 Task: Add an event with the title Second Client Appreciation Networking Event, date '2023/10/09', time 7:50 AM to 9:50 AMand add a description: The quality assurance team will provide recommendations for process improvements based on their findings. These recommendations may include suggestions for enhancing project management practices, refining development methodologies, or implementing quality control measures., put the event into Red category . Add location for the event as: Dakar, Senegal, logged in from the account softage.8@softage.netand send the event invitation to softage.10@softage.net and softage.6@softage.net. Set a reminder for the event At time of event
Action: Mouse moved to (98, 136)
Screenshot: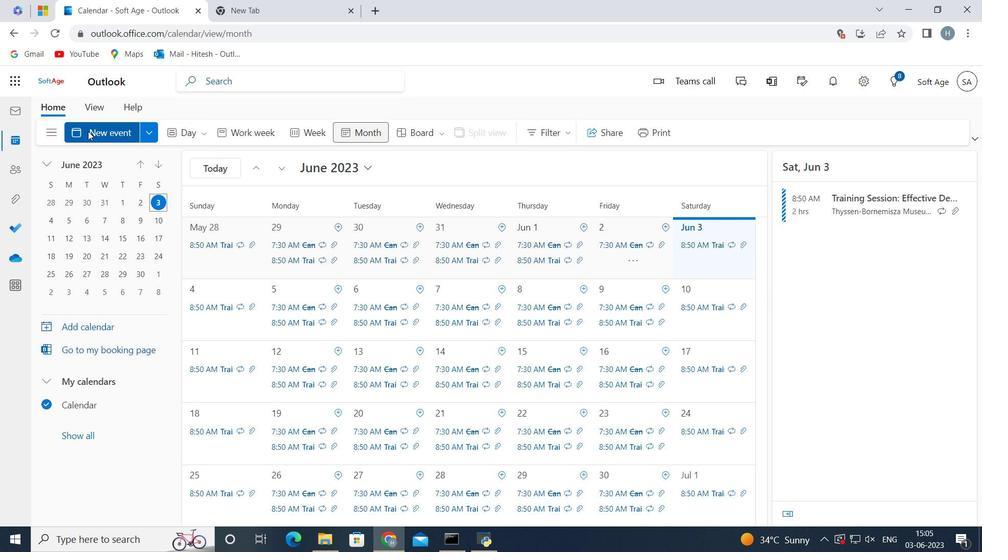 
Action: Mouse pressed left at (98, 136)
Screenshot: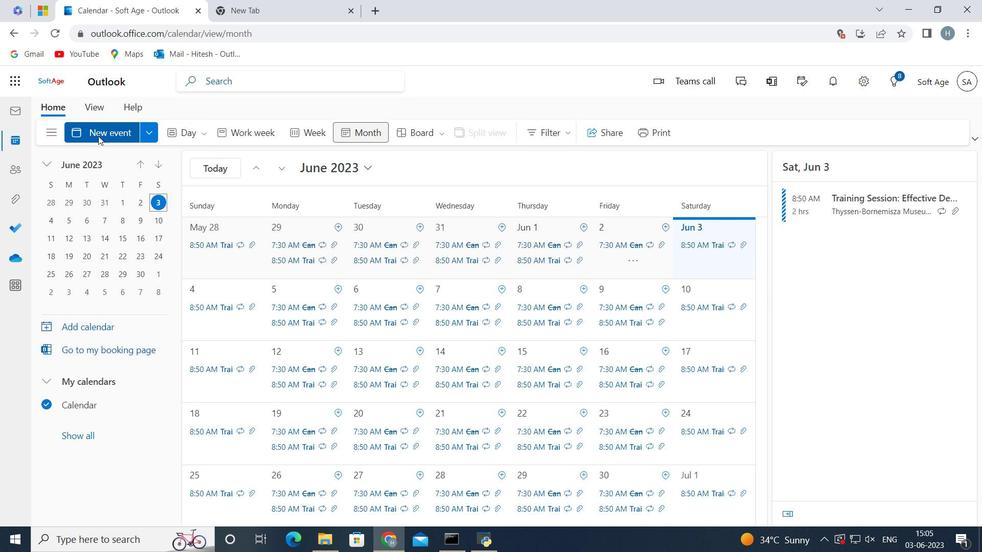 
Action: Mouse moved to (208, 207)
Screenshot: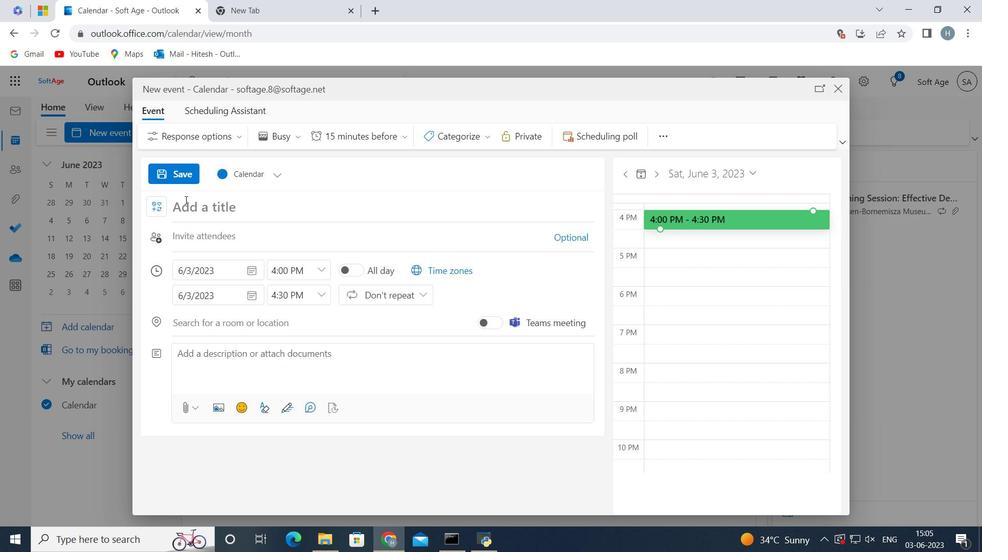 
Action: Mouse pressed left at (208, 207)
Screenshot: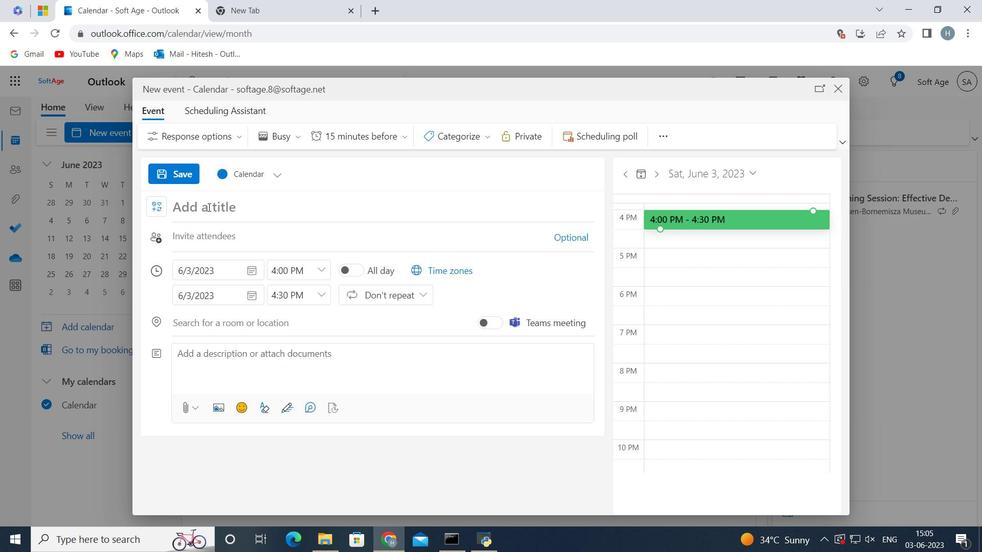 
Action: Key pressed <Key.shift><Key.shift>Second<Key.space><Key.shift>Client<Key.space><Key.shift>Appreciation<Key.space><Key.shift>Networking<Key.space><Key.shift>Event
Screenshot: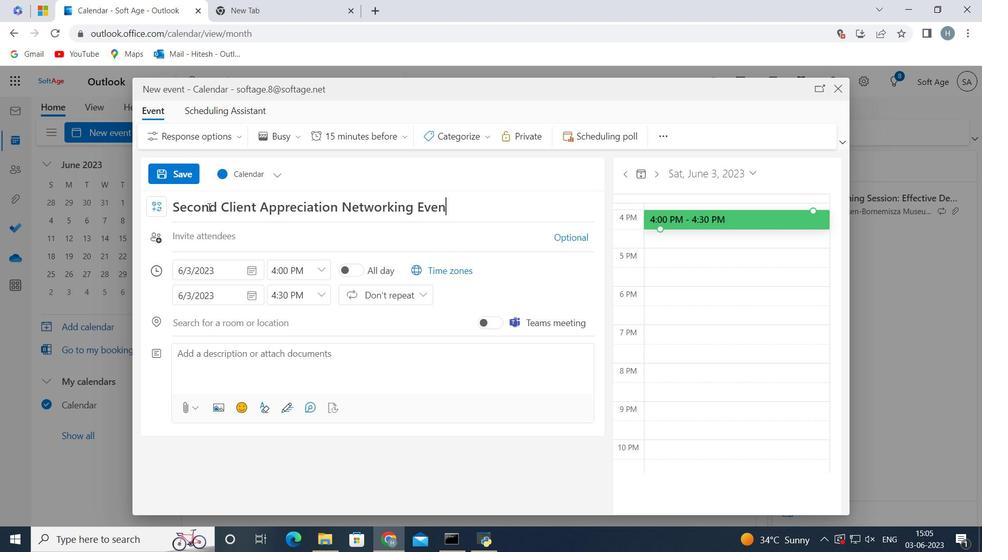 
Action: Mouse moved to (253, 267)
Screenshot: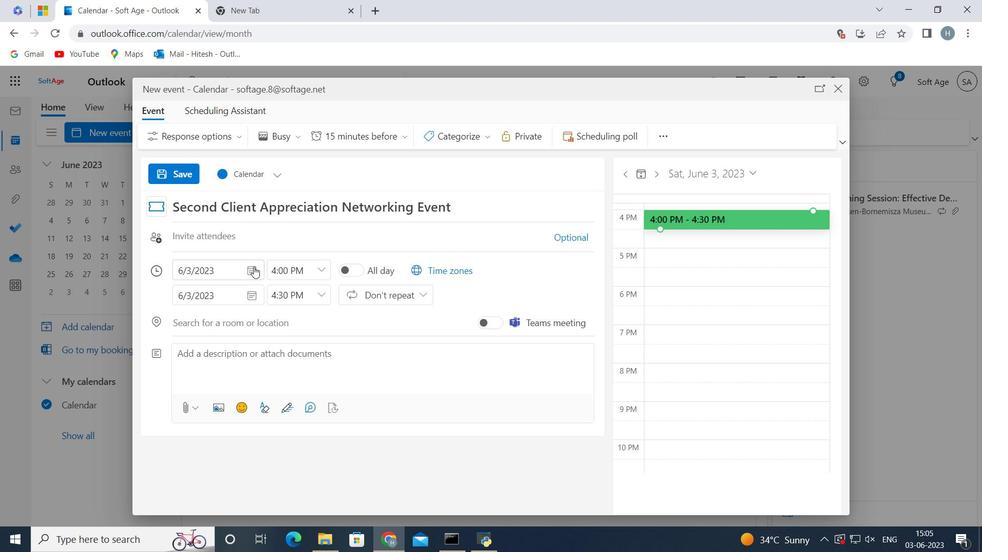 
Action: Mouse pressed left at (253, 267)
Screenshot: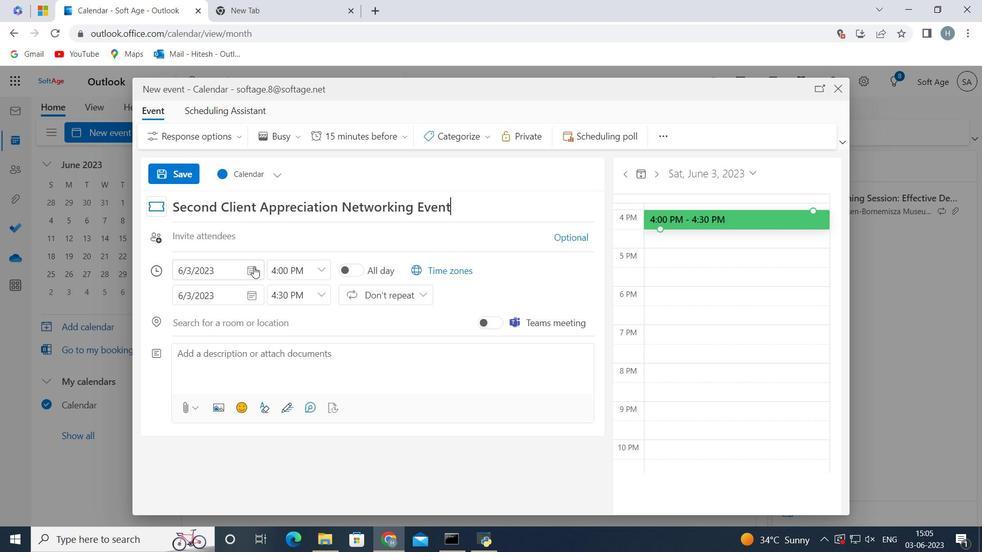 
Action: Mouse moved to (262, 299)
Screenshot: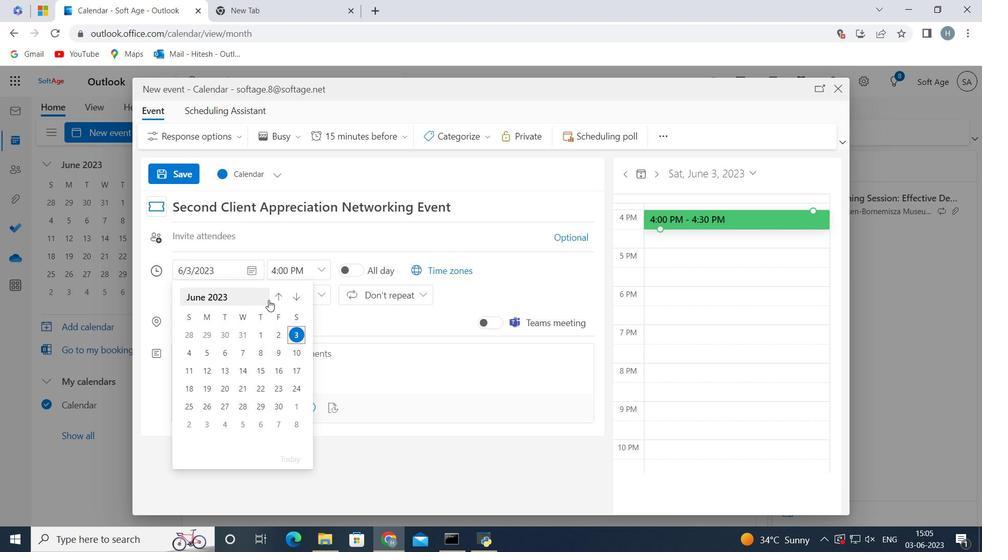 
Action: Mouse pressed left at (262, 299)
Screenshot: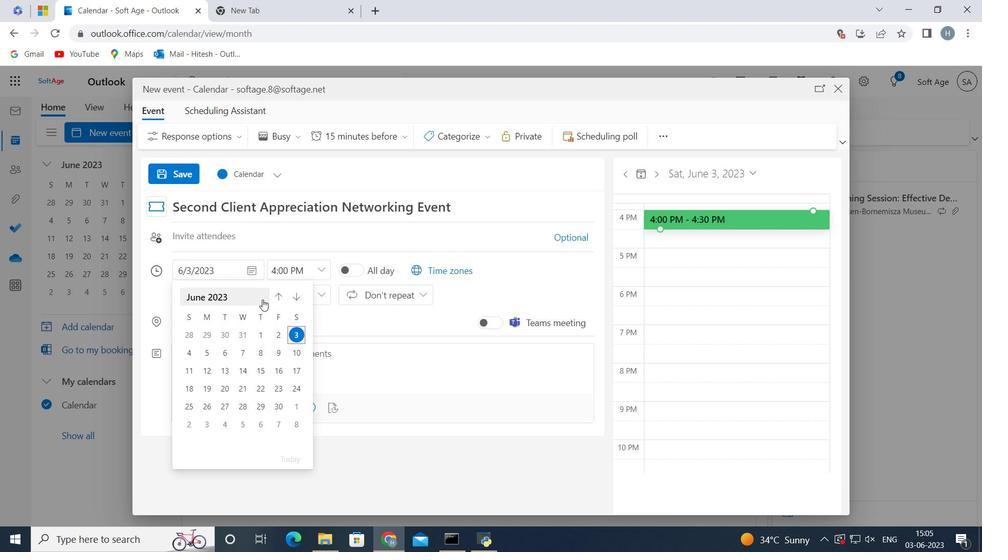 
Action: Mouse moved to (230, 394)
Screenshot: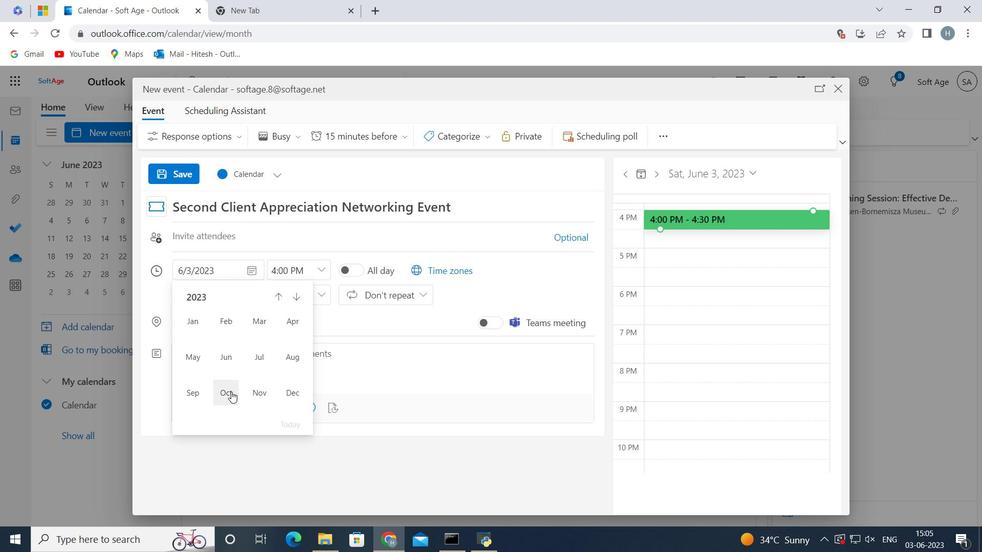 
Action: Mouse pressed left at (230, 394)
Screenshot: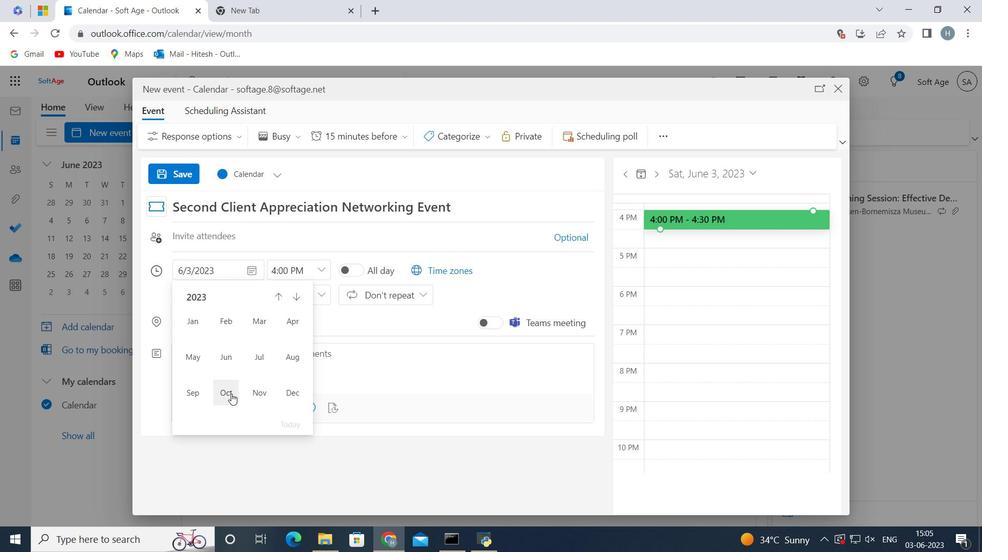 
Action: Mouse moved to (210, 355)
Screenshot: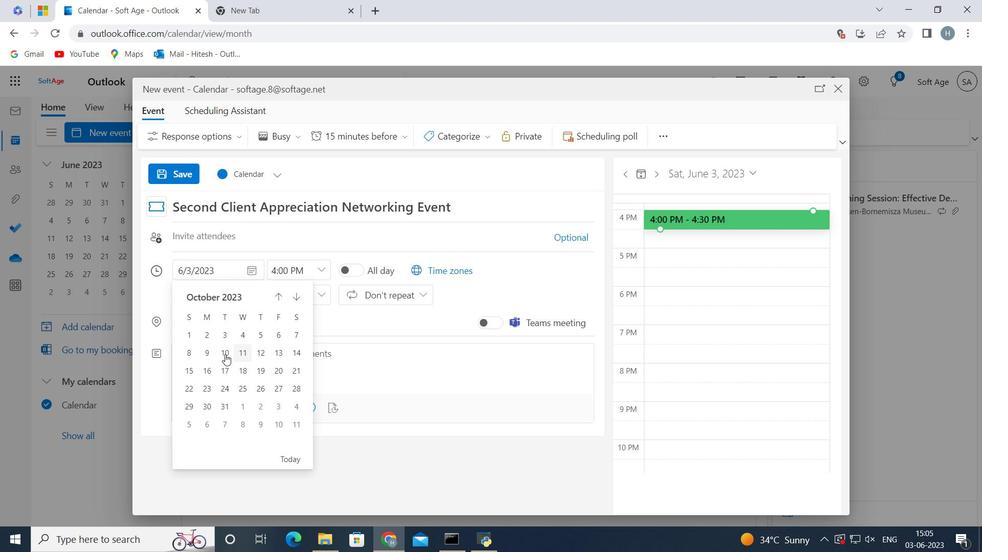 
Action: Mouse pressed left at (210, 355)
Screenshot: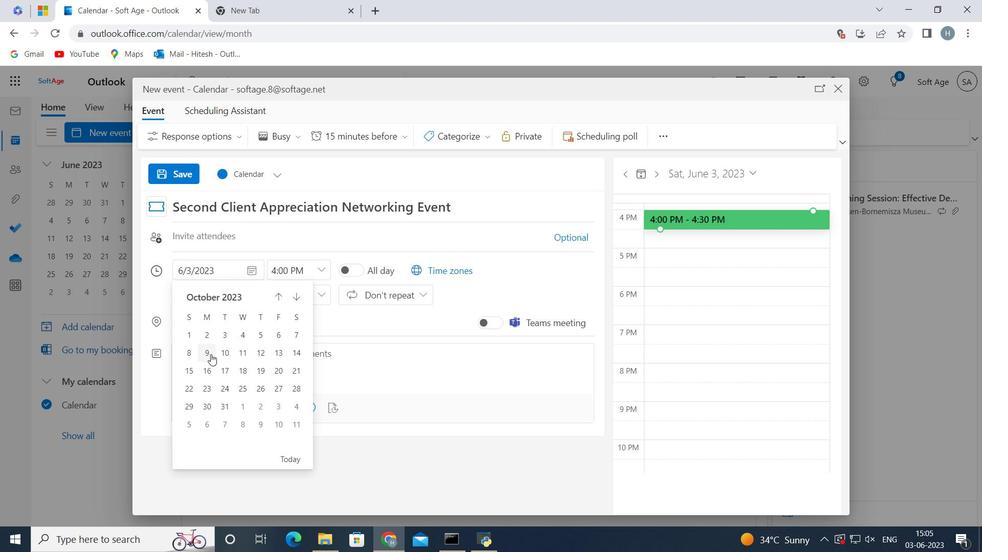 
Action: Mouse moved to (318, 269)
Screenshot: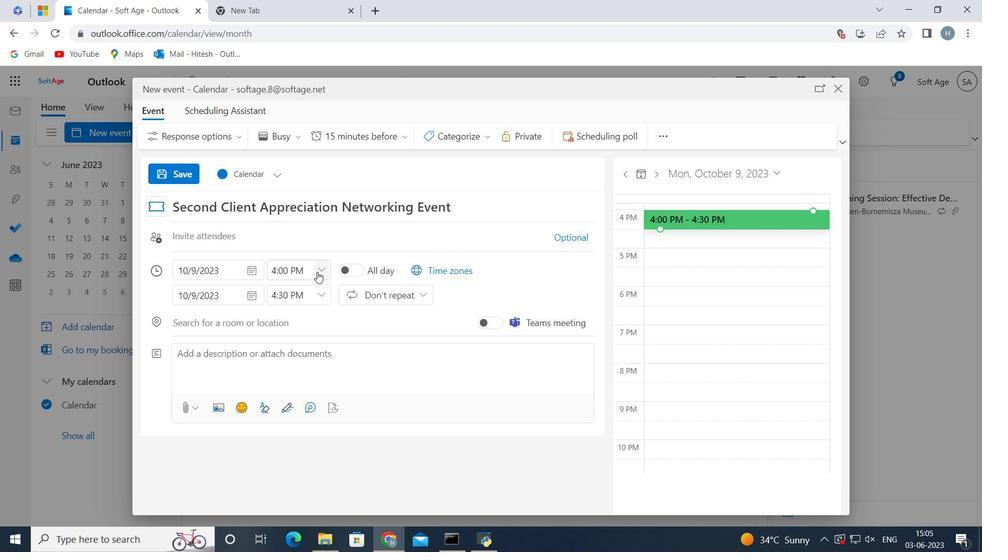 
Action: Mouse pressed left at (318, 269)
Screenshot: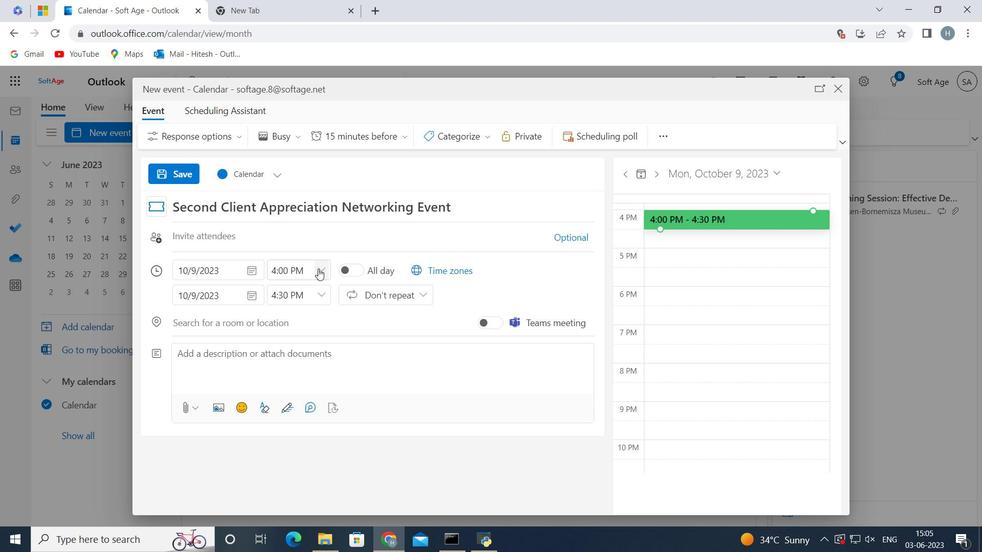 
Action: Mouse moved to (289, 345)
Screenshot: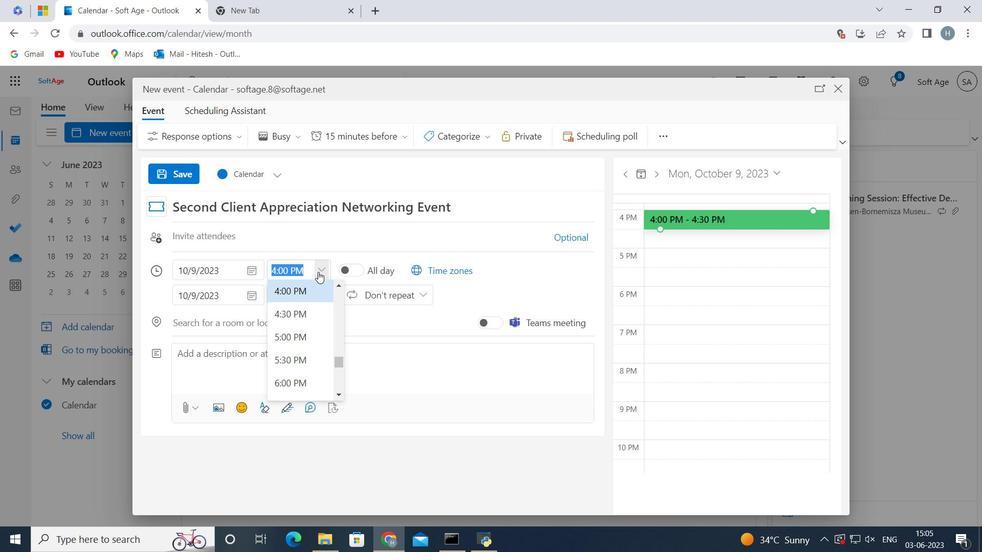 
Action: Mouse scrolled (289, 346) with delta (0, 0)
Screenshot: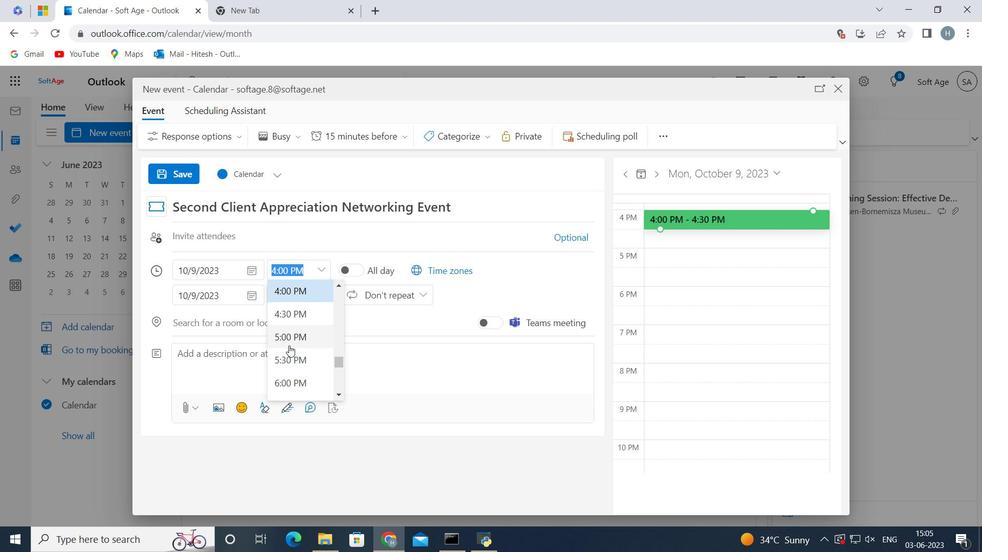 
Action: Mouse scrolled (289, 346) with delta (0, 0)
Screenshot: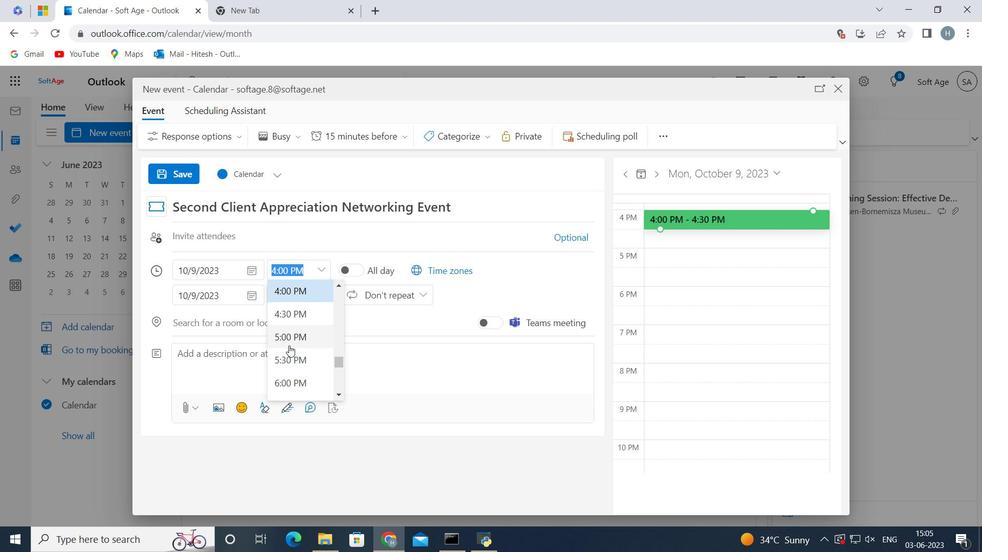 
Action: Mouse scrolled (289, 346) with delta (0, 0)
Screenshot: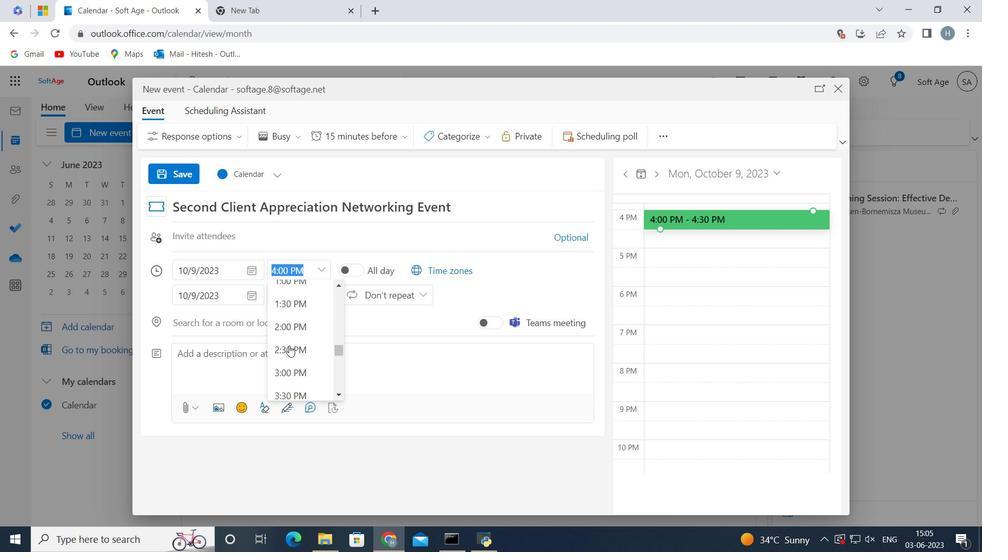 
Action: Mouse scrolled (289, 346) with delta (0, 0)
Screenshot: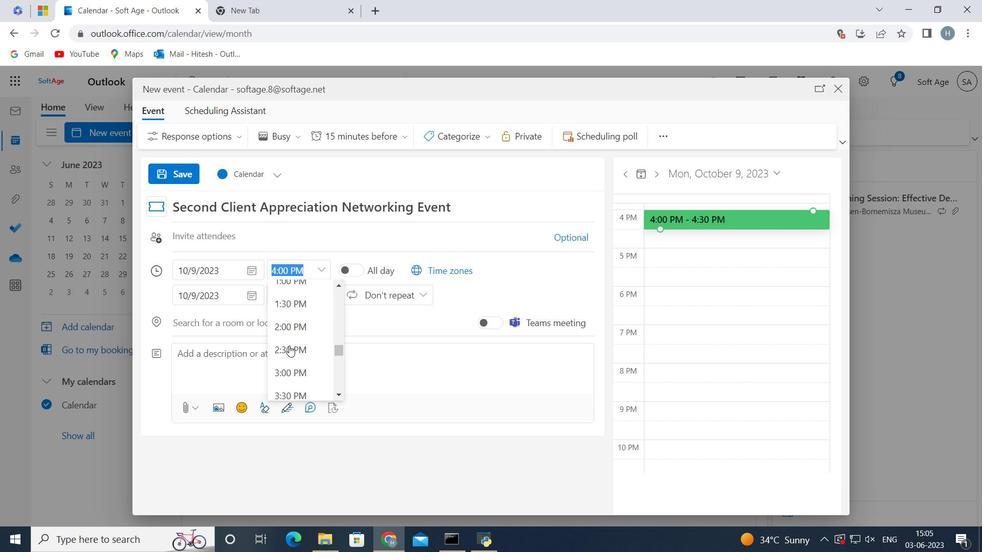 
Action: Mouse scrolled (289, 346) with delta (0, 0)
Screenshot: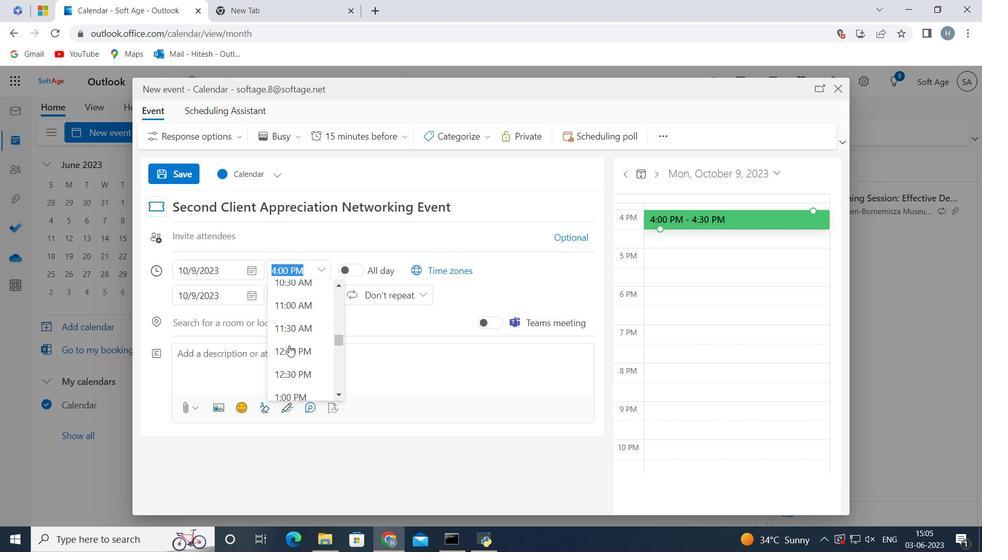 
Action: Mouse scrolled (289, 346) with delta (0, 0)
Screenshot: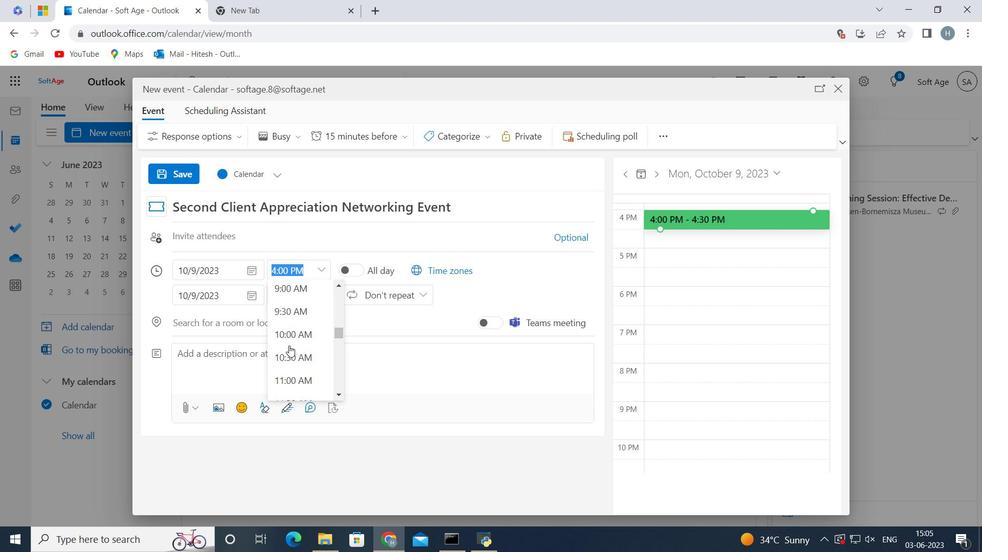 
Action: Mouse scrolled (289, 346) with delta (0, 0)
Screenshot: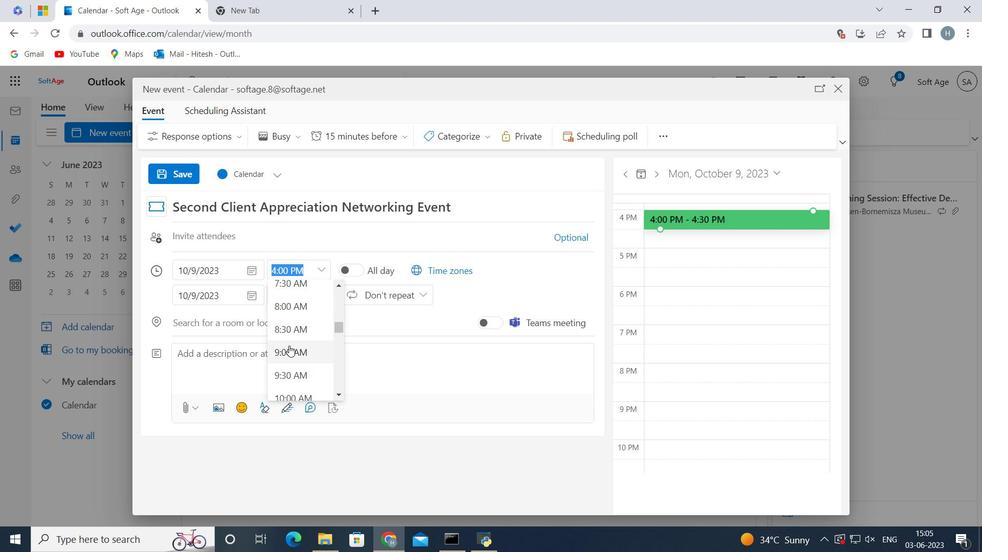 
Action: Mouse moved to (281, 348)
Screenshot: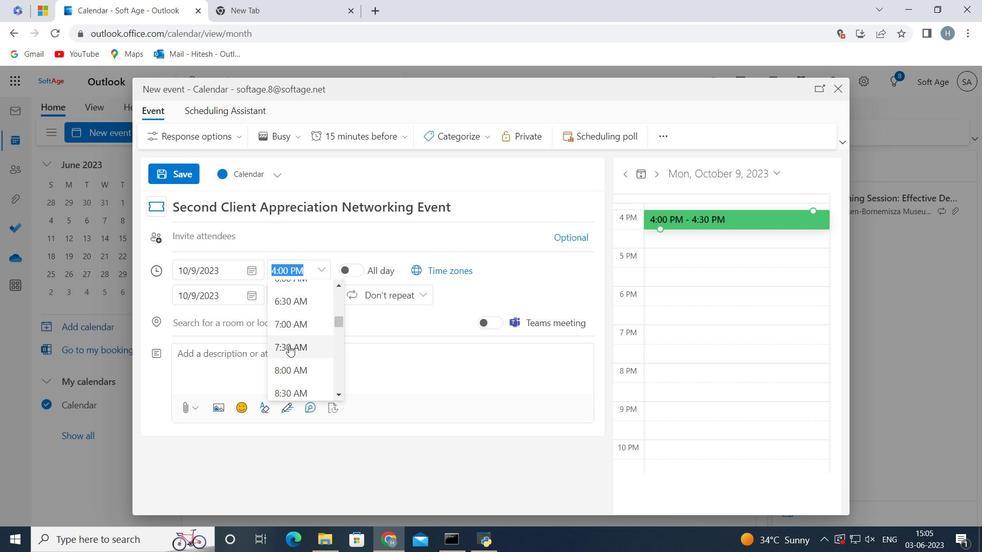 
Action: Mouse pressed left at (281, 348)
Screenshot: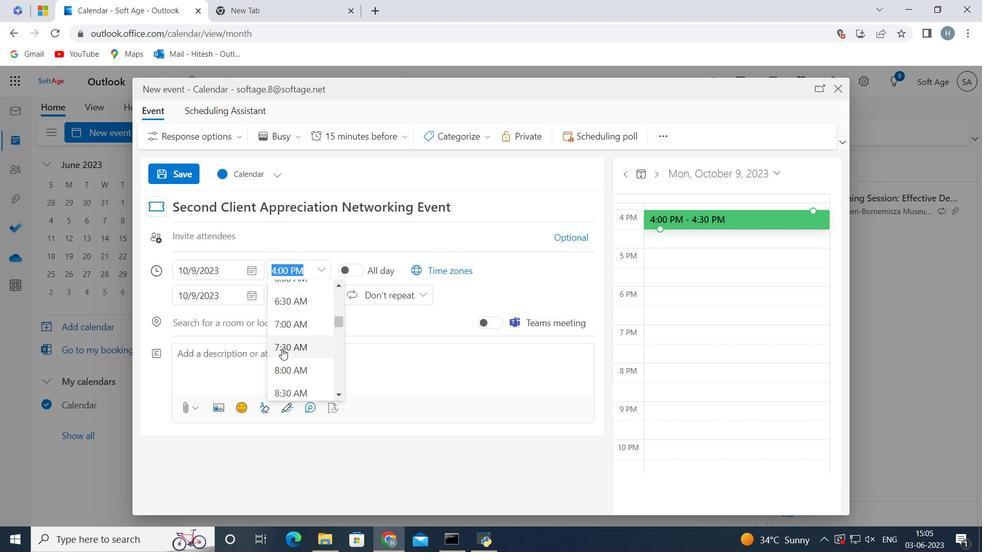 
Action: Mouse moved to (293, 293)
Screenshot: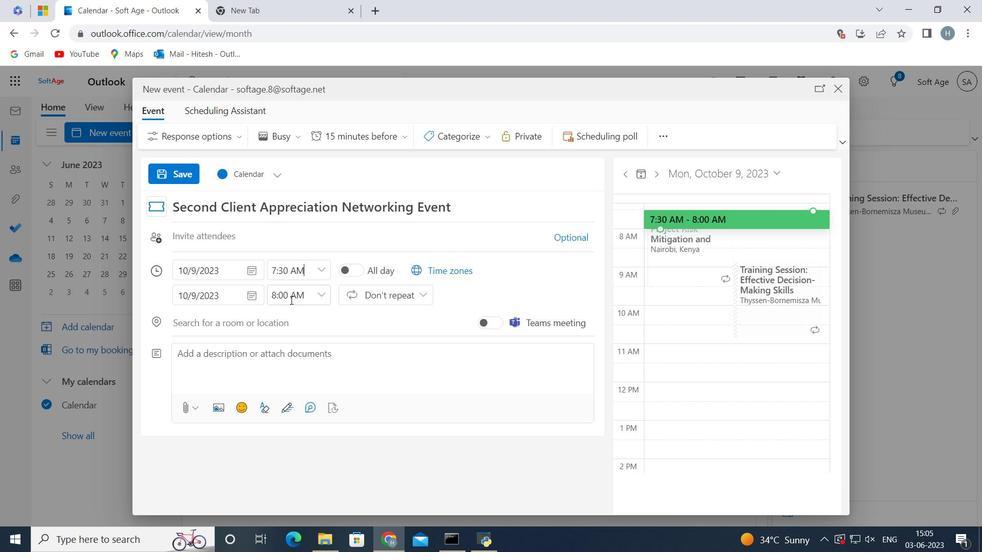 
Action: Key pressed <Key.left><Key.left><Key.left><Key.backspace><Key.backspace>50
Screenshot: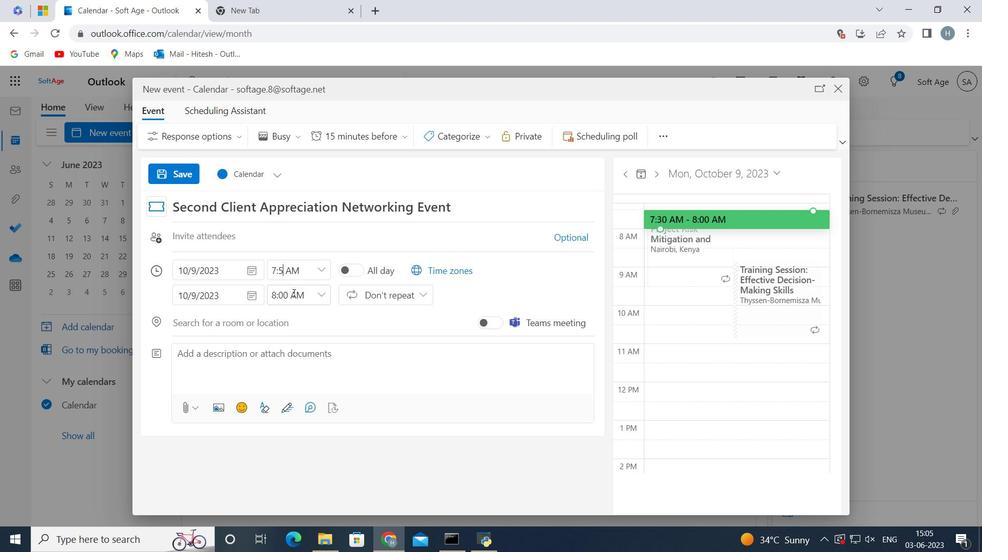 
Action: Mouse moved to (319, 291)
Screenshot: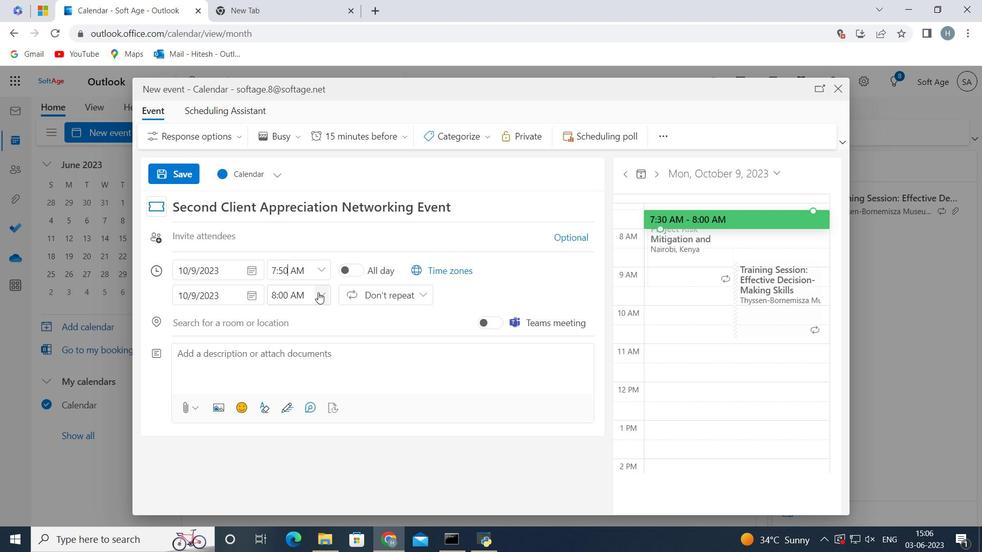 
Action: Mouse pressed left at (319, 291)
Screenshot: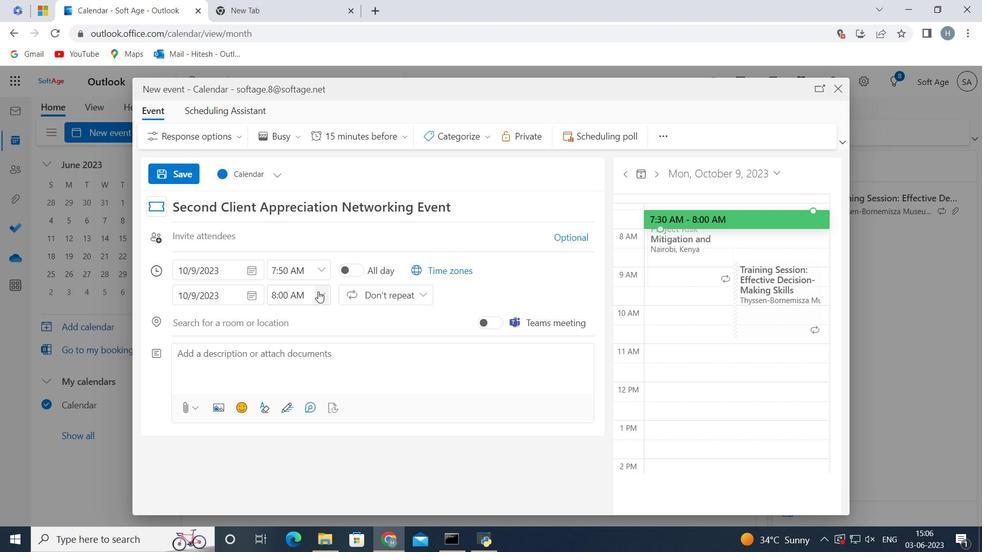 
Action: Mouse moved to (311, 383)
Screenshot: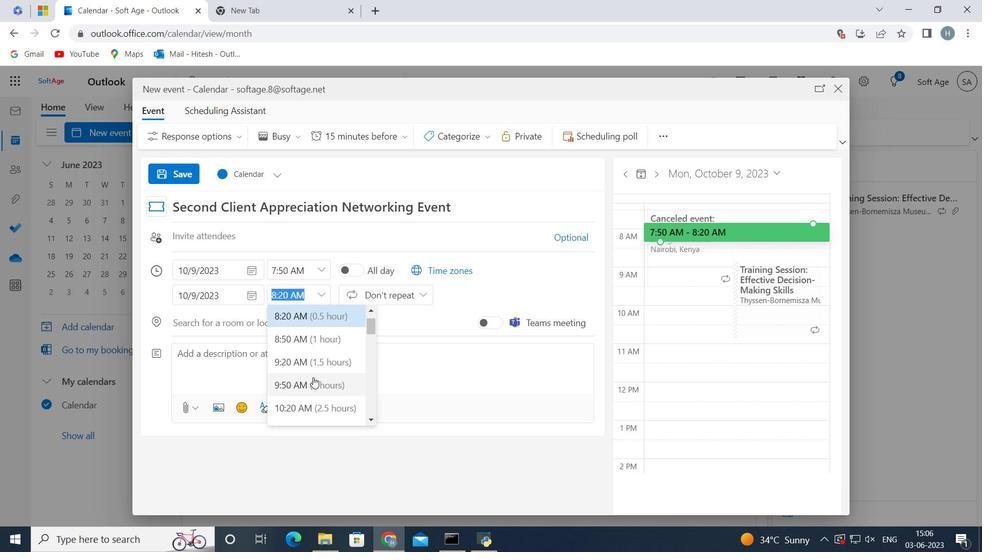 
Action: Mouse pressed left at (311, 383)
Screenshot: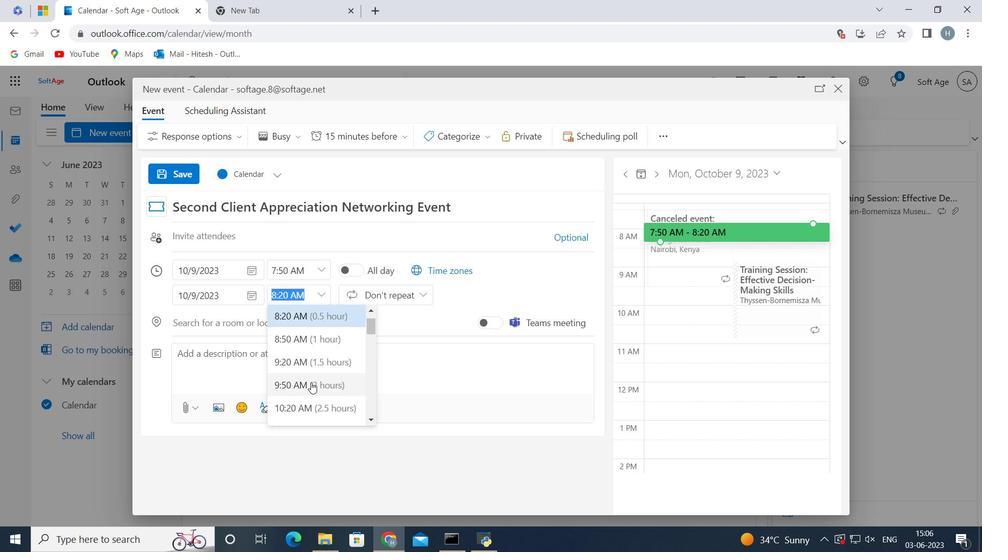 
Action: Mouse moved to (296, 350)
Screenshot: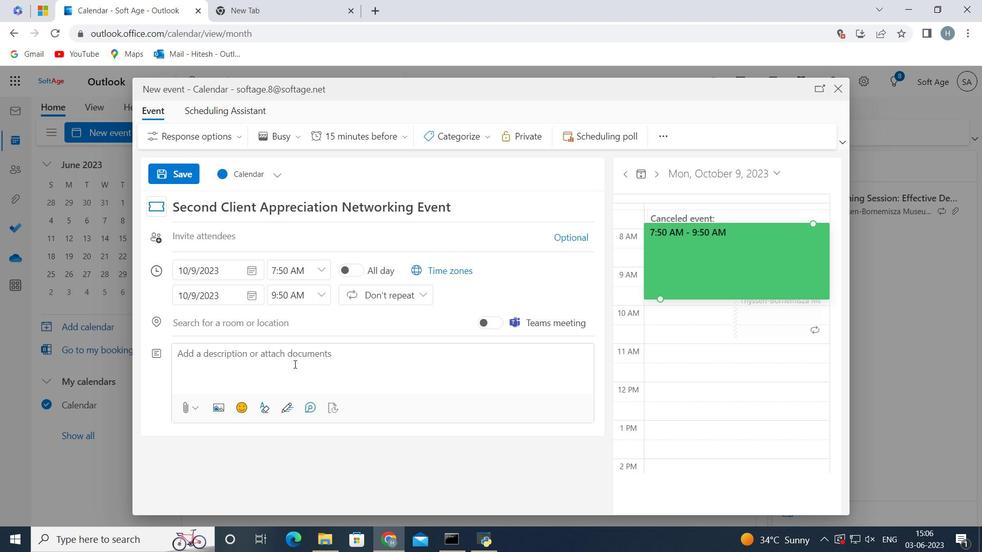 
Action: Mouse pressed left at (296, 350)
Screenshot: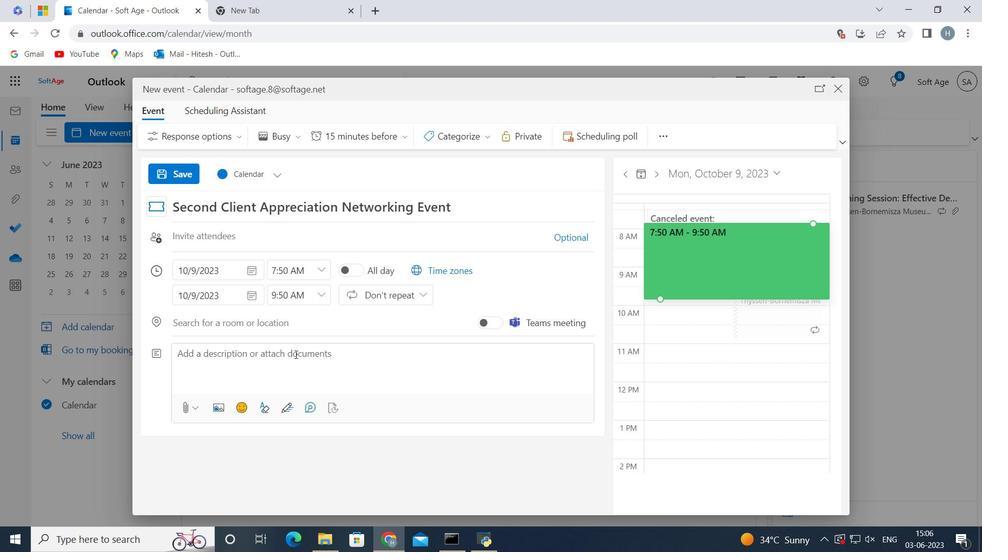 
Action: Key pressed <Key.shift>The<Key.space>quality<Key.space>assurance<Key.space>team<Key.space>will<Key.space>provide<Key.space>recommendations<Key.space>for<Key.space>process<Key.space>imrovements<Key.backspace><Key.backspace><Key.backspace><Key.backspace><Key.backspace><Key.backspace><Key.backspace><Key.backspace><Key.backspace><Key.backspace>mprovements<Key.space>based<Key.space>on<Key.space>their<Key.space>findings.<Key.space><Key.shift>These<Key.space>recommendations<Key.space>may<Key.space>include<Key.space>suggestions<Key.space>for<Key.space>enhancing<Key.space>project<Key.space>management<Key.space>practices,<Key.space>refining<Key.space>development<Key.space><Key.backspace>,<Key.space>,<Key.backspace>methodologies,<Key.space>or<Key.space>implementing<Key.space>quality<Key.space>control<Key.space>measures.<Key.space>
Screenshot: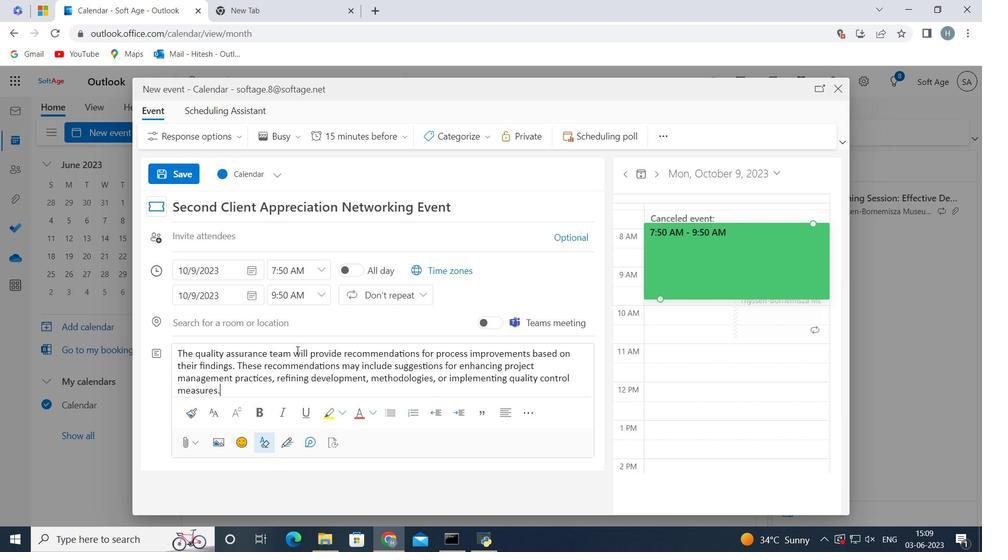 
Action: Mouse moved to (489, 139)
Screenshot: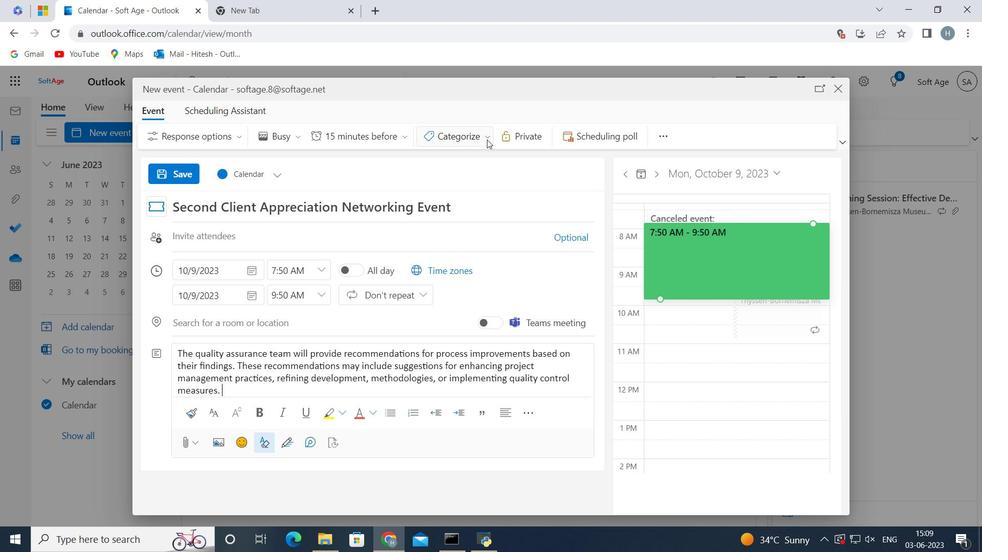 
Action: Mouse pressed left at (489, 139)
Screenshot: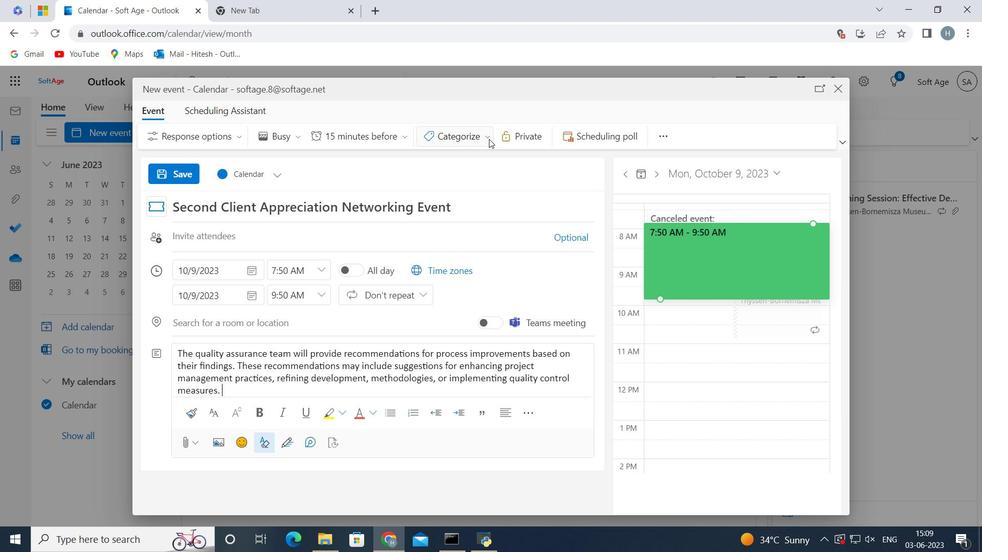 
Action: Mouse moved to (474, 240)
Screenshot: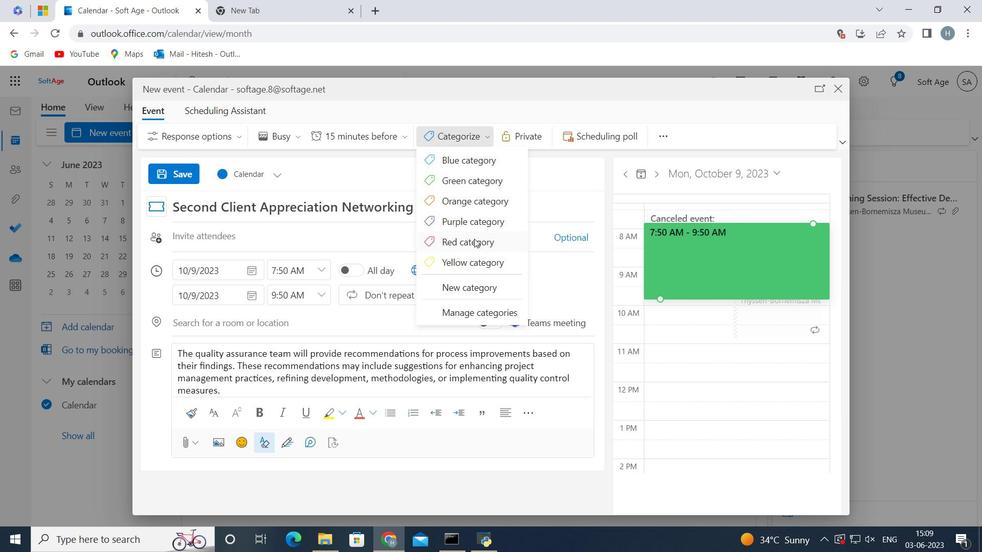 
Action: Mouse pressed left at (474, 240)
Screenshot: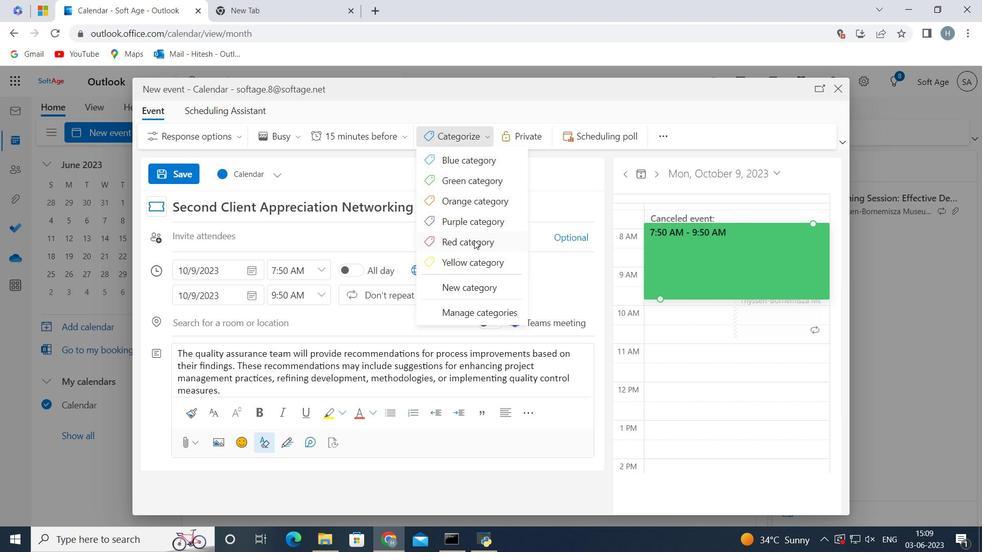 
Action: Mouse moved to (242, 319)
Screenshot: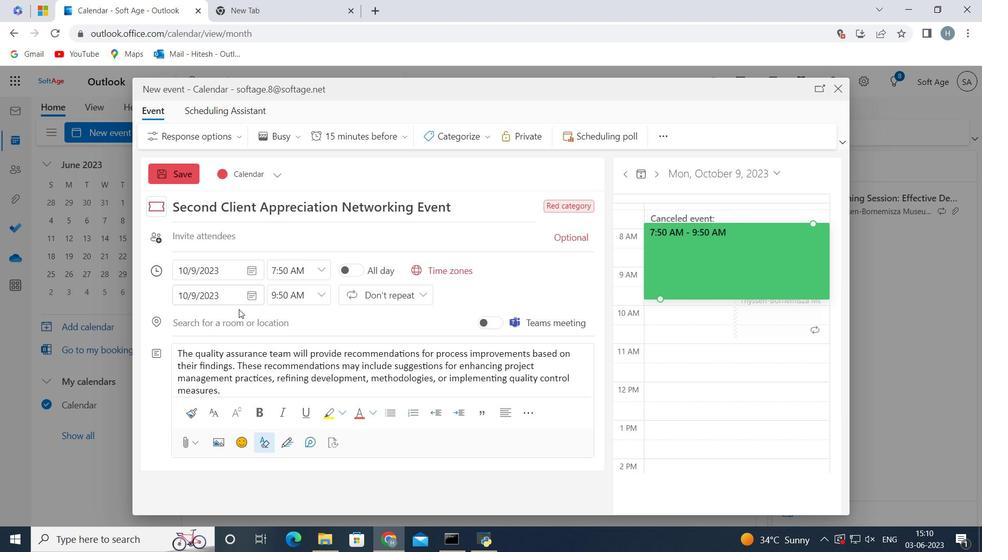 
Action: Mouse pressed left at (242, 319)
Screenshot: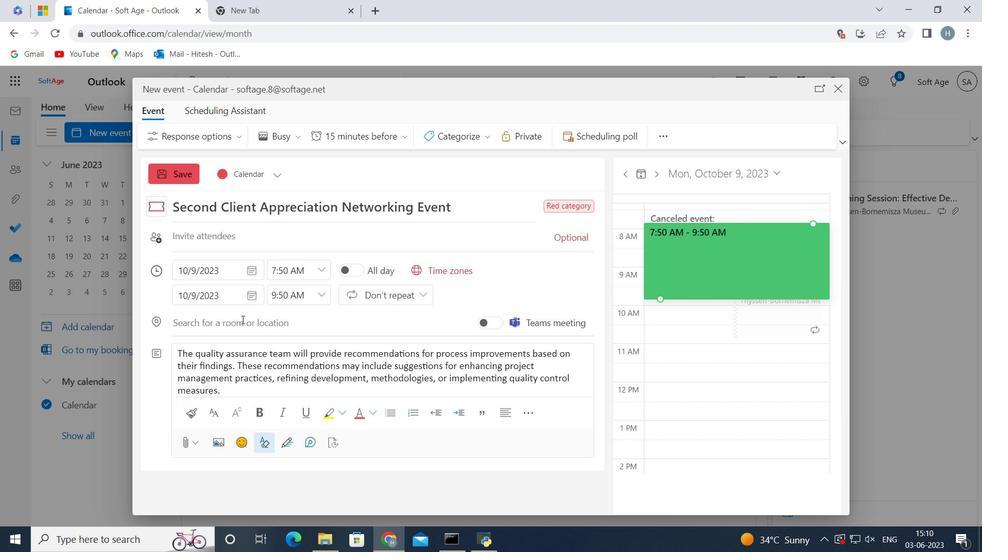 
Action: Key pressed <Key.shift><Key.shift>Dakar,<Key.space><Key.shift><Key.shift><Key.shift>Senegal<Key.space>
Screenshot: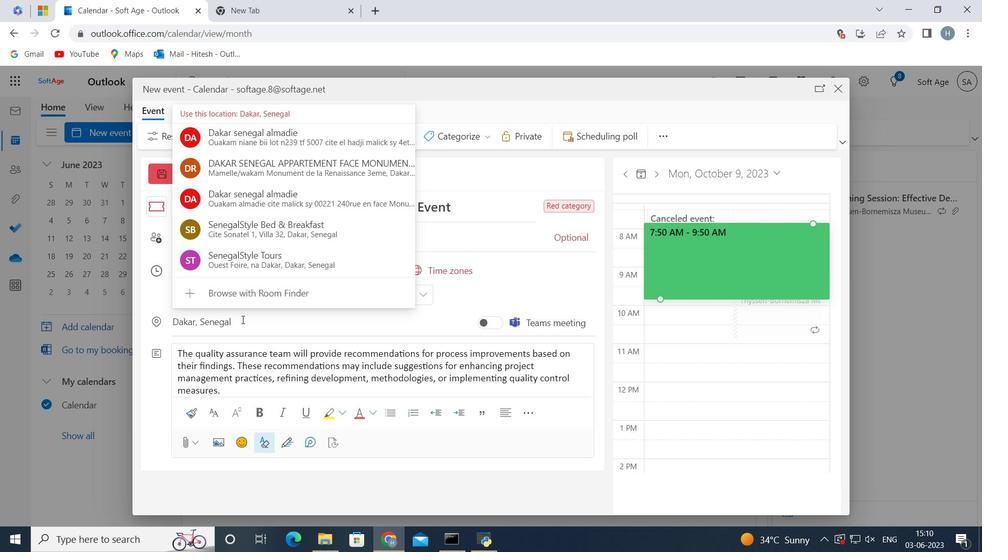 
Action: Mouse moved to (567, 284)
Screenshot: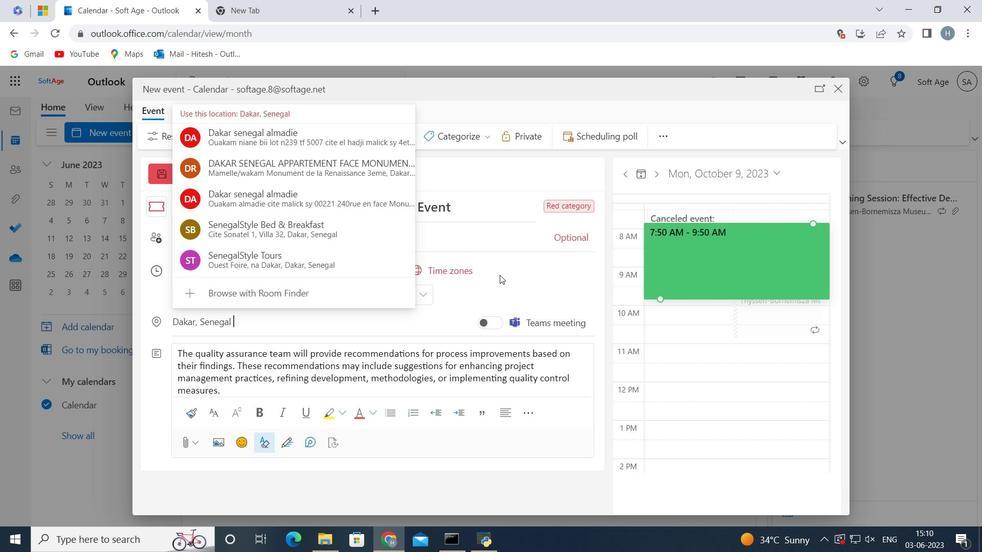 
Action: Mouse pressed left at (567, 284)
Screenshot: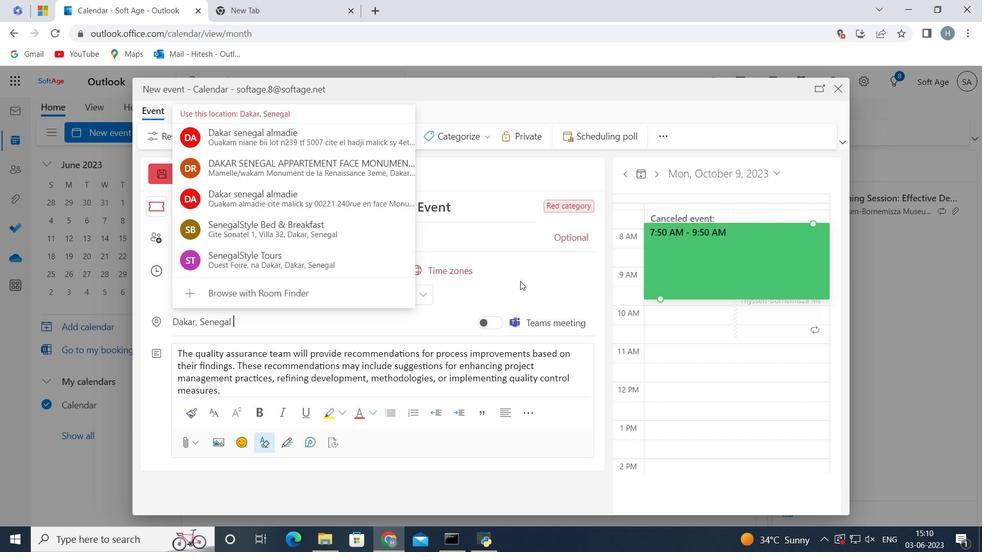 
Action: Mouse moved to (384, 243)
Screenshot: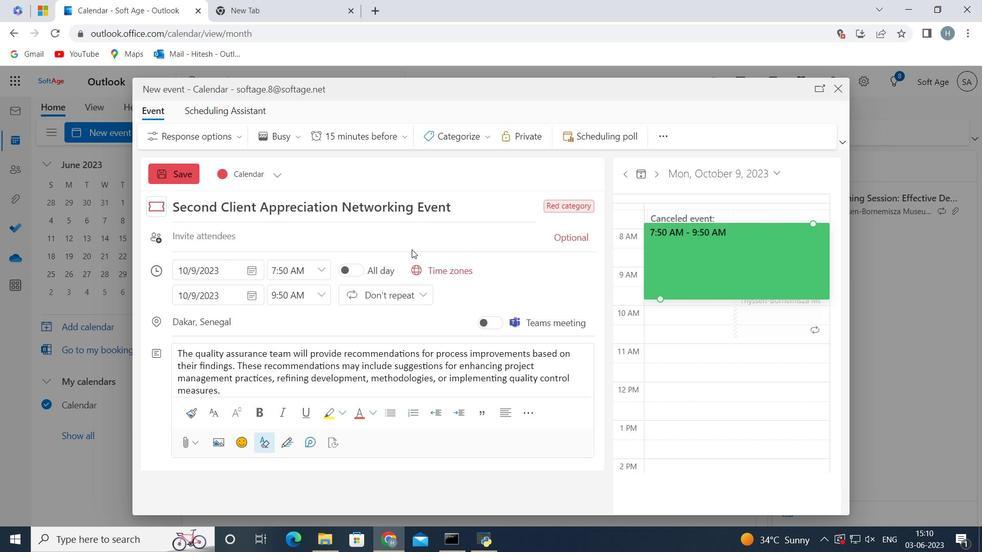 
Action: Mouse pressed left at (384, 243)
Screenshot: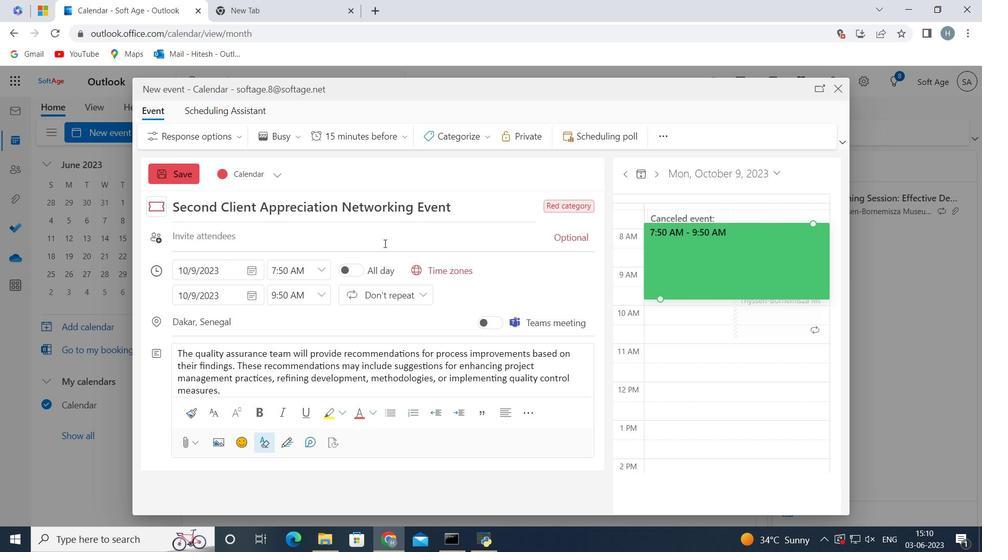 
Action: Key pressed softage.10<Key.shift><Key.shift>@softage.net
Screenshot: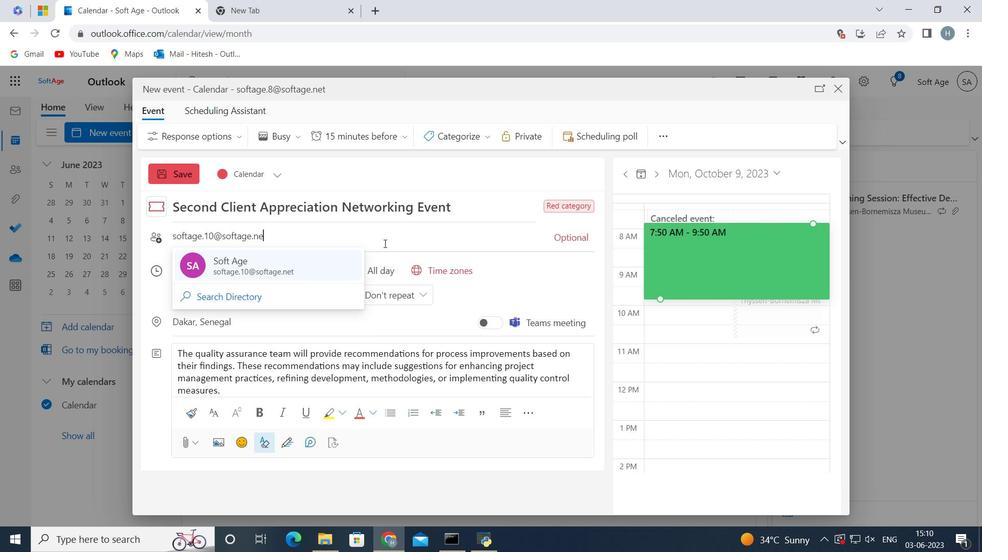 
Action: Mouse moved to (322, 270)
Screenshot: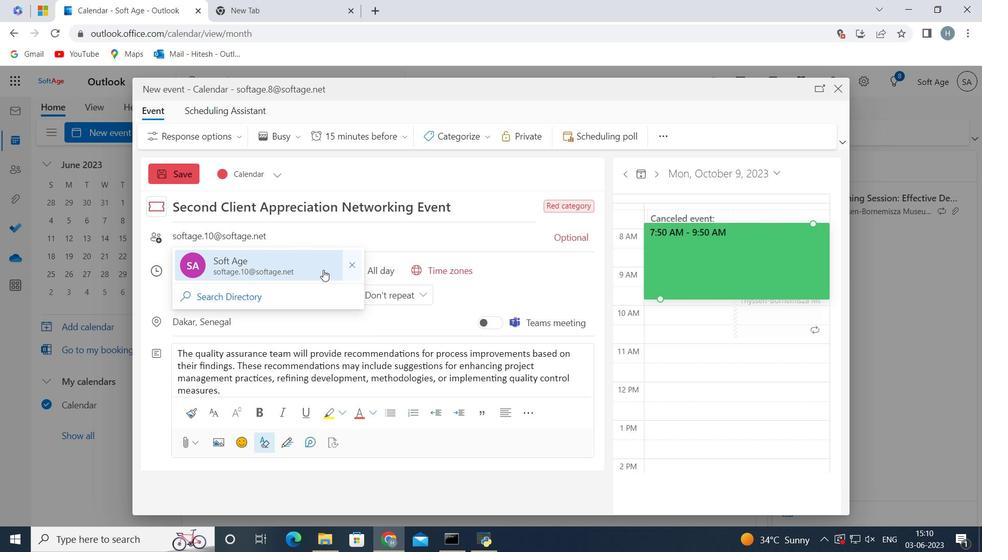 
Action: Mouse pressed left at (322, 270)
Screenshot: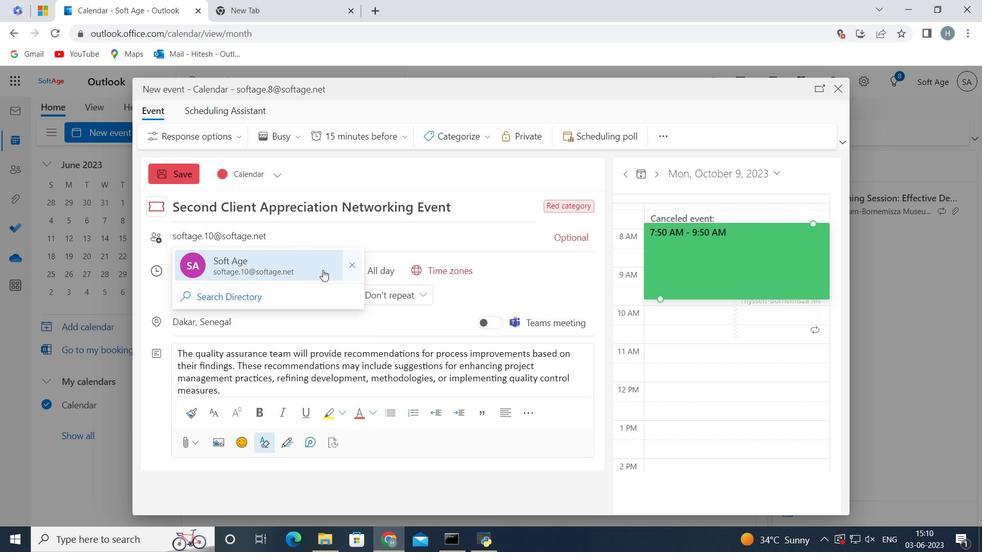 
Action: Key pressed softage.<Key.shift><Key.shift><Key.shift><Key.shift><Key.shift><Key.shift><Key.shift><Key.shift><Key.shift><Key.shift><Key.shift><Key.shift><Key.shift><Key.shift><Key.shift><Key.shift><Key.shift><Key.shift>^<Key.backspace>6<Key.shift><Key.shift><Key.shift><Key.shift><Key.shift><Key.shift><Key.shift><Key.shift><Key.shift><Key.shift><Key.shift><Key.shift><Key.shift>@@<Key.backspace>softage.net
Screenshot: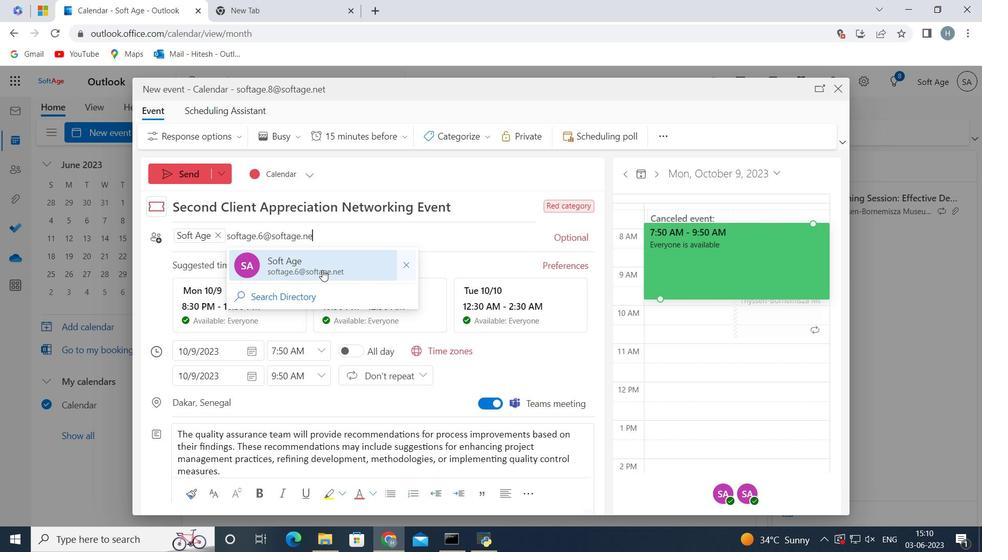 
Action: Mouse moved to (324, 256)
Screenshot: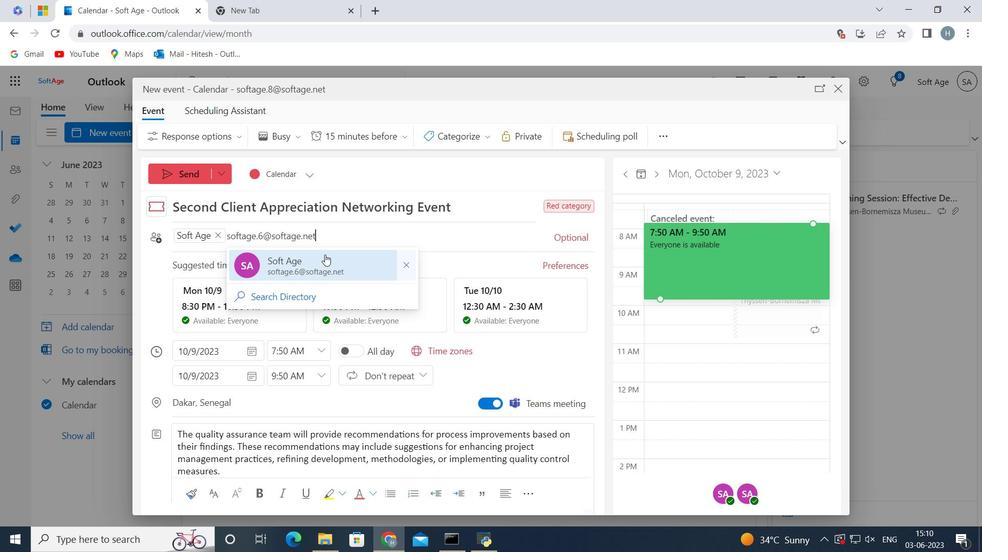 
Action: Mouse pressed left at (324, 256)
Screenshot: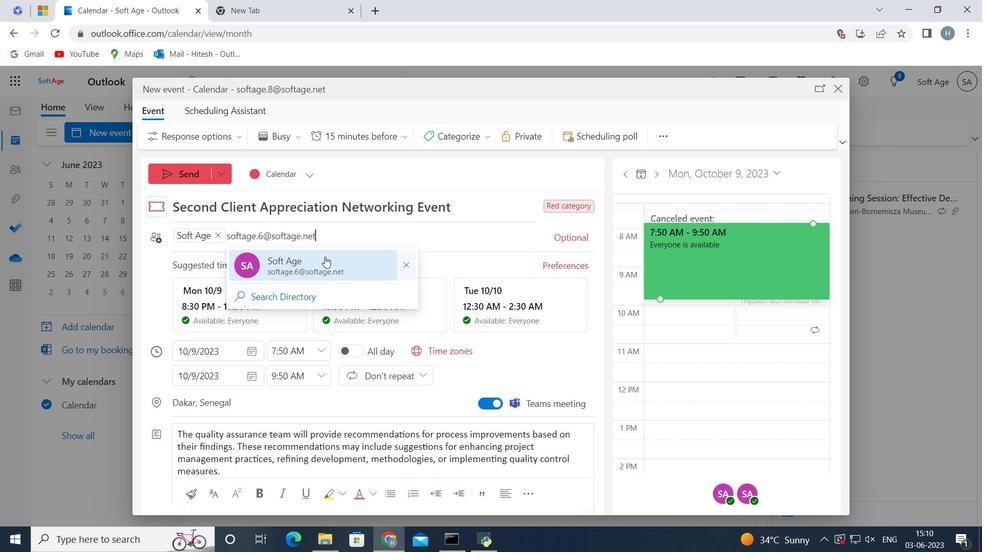 
Action: Mouse moved to (404, 138)
Screenshot: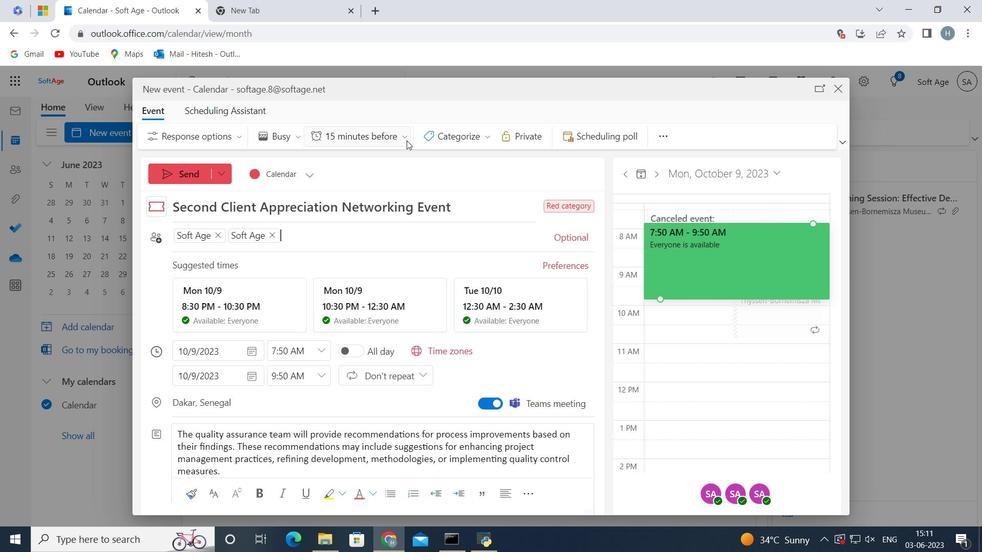 
Action: Mouse pressed left at (404, 138)
Screenshot: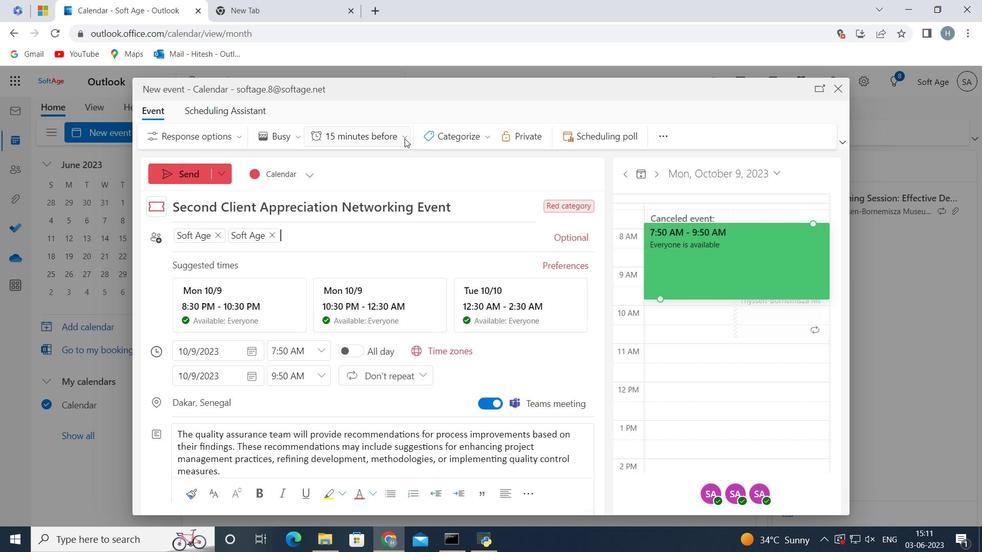 
Action: Mouse moved to (377, 187)
Screenshot: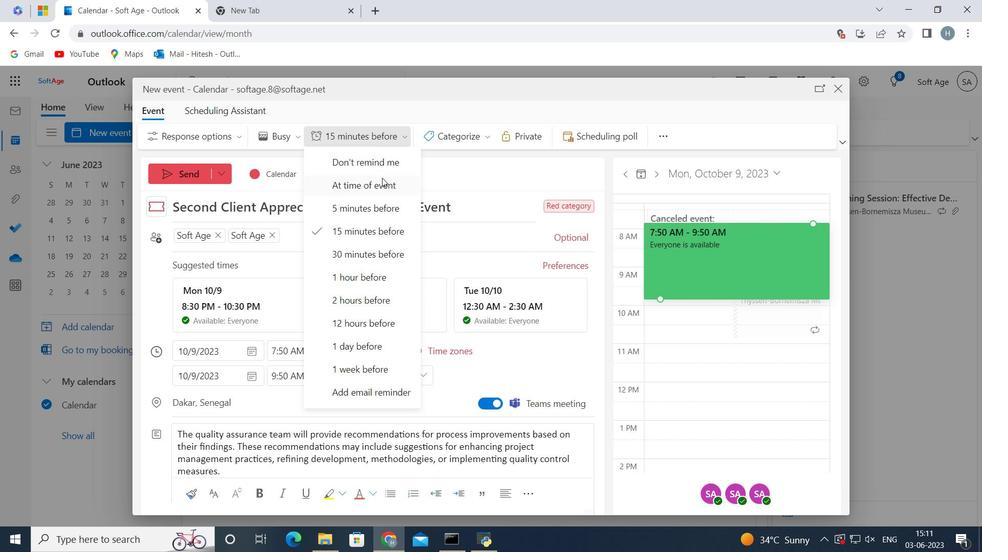 
Action: Mouse pressed left at (377, 187)
Screenshot: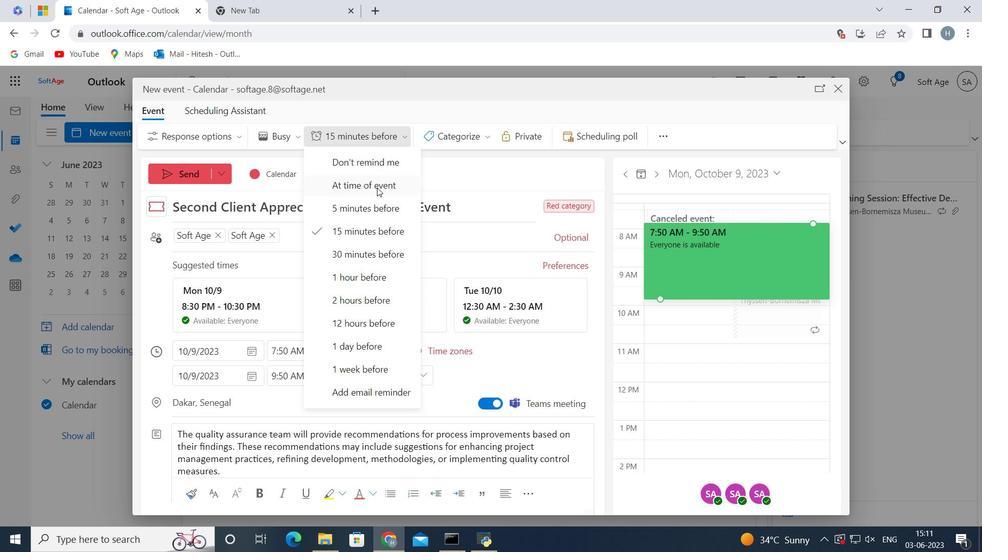 
Action: Mouse moved to (466, 186)
Screenshot: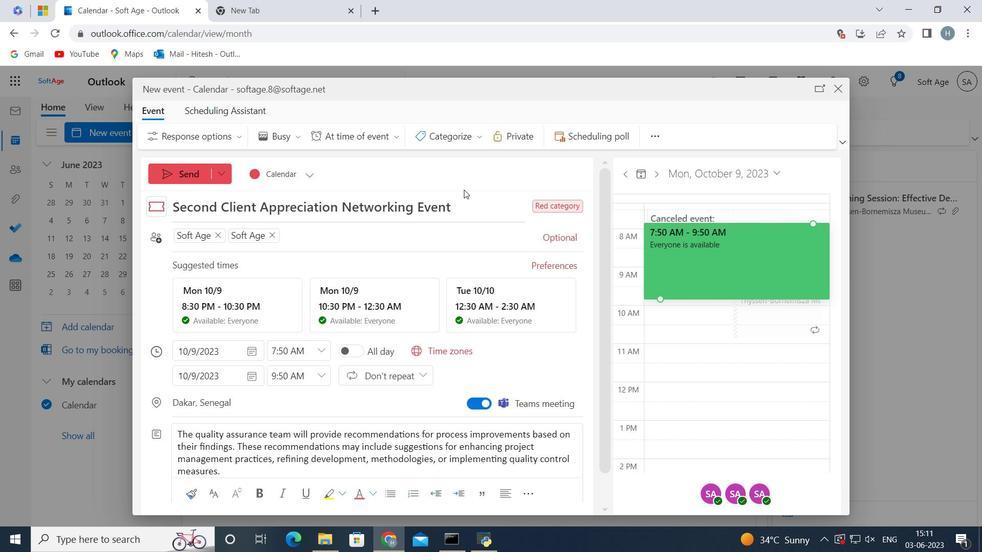 
